 Task: Create a due date automation trigger when advanced on, 2 working days before a card is due add basic not assigned to anyone at 11:00 AM.
Action: Mouse moved to (1161, 95)
Screenshot: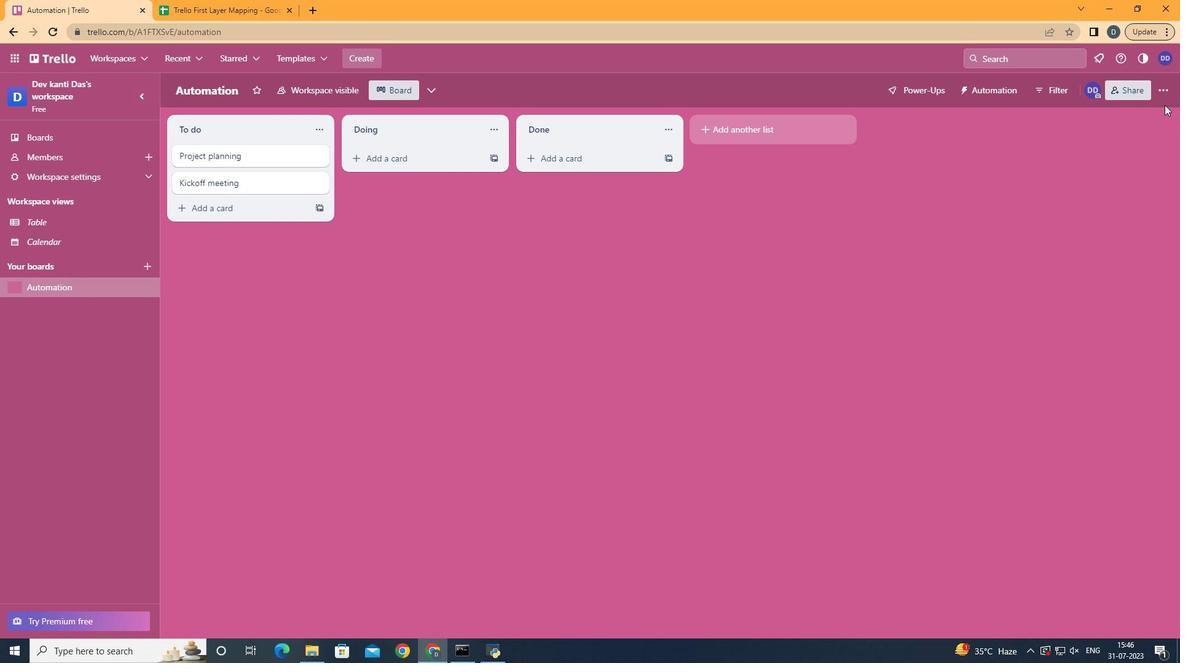 
Action: Mouse pressed left at (1161, 95)
Screenshot: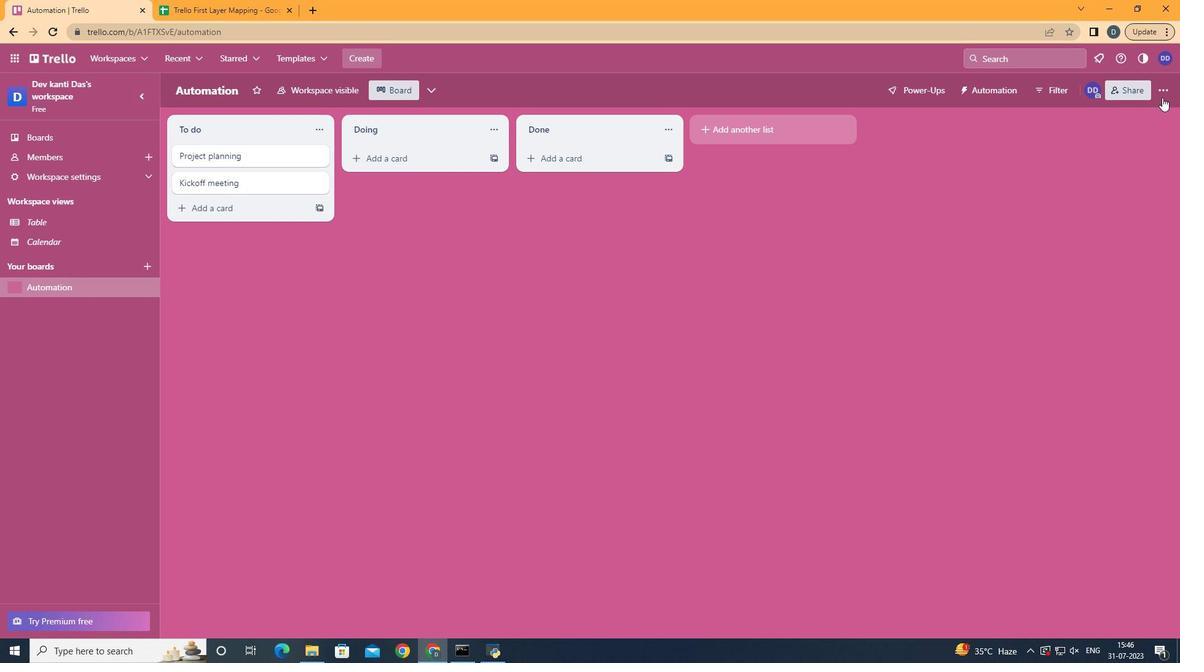 
Action: Mouse moved to (1086, 250)
Screenshot: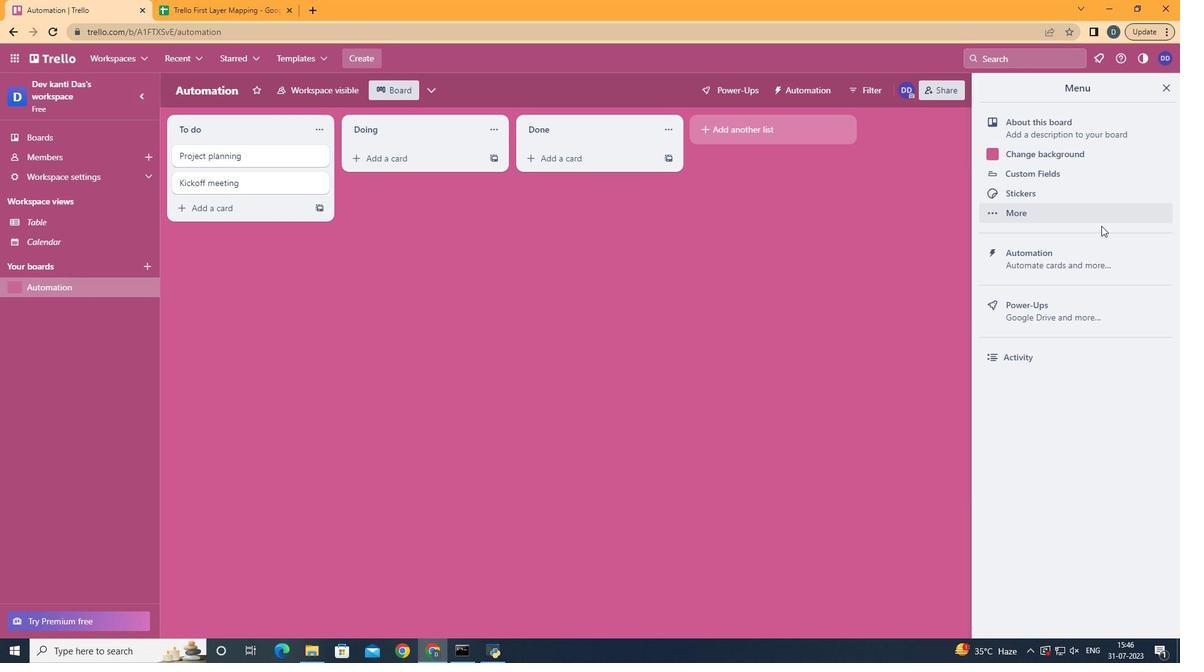 
Action: Mouse pressed left at (1086, 250)
Screenshot: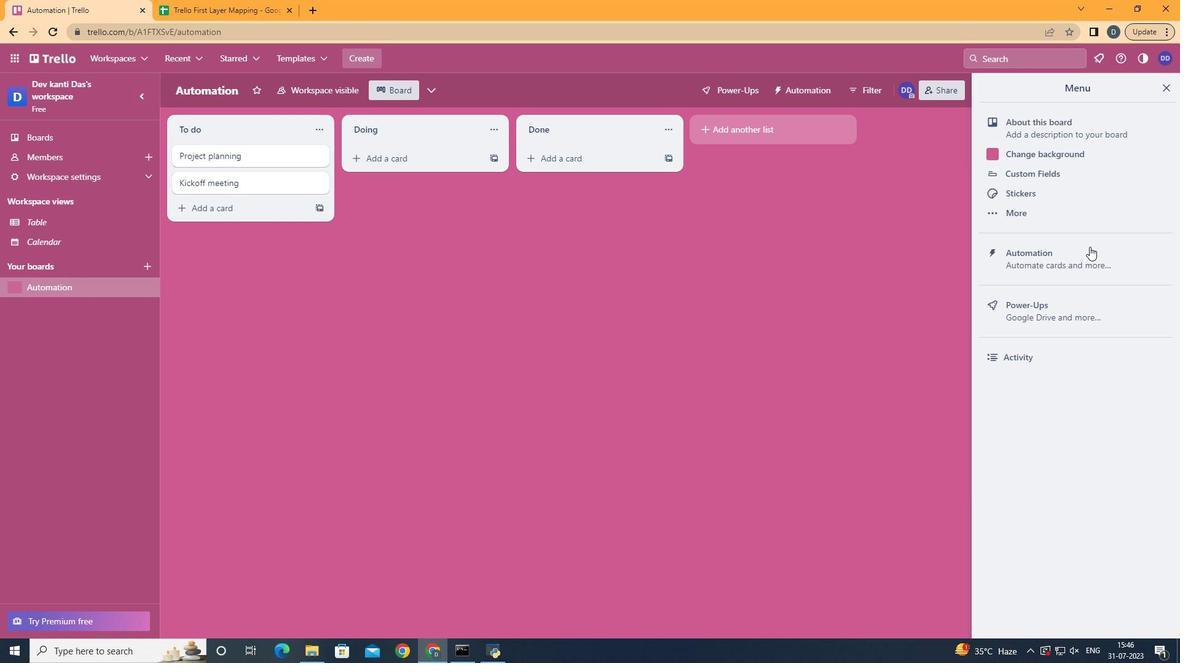 
Action: Mouse moved to (256, 242)
Screenshot: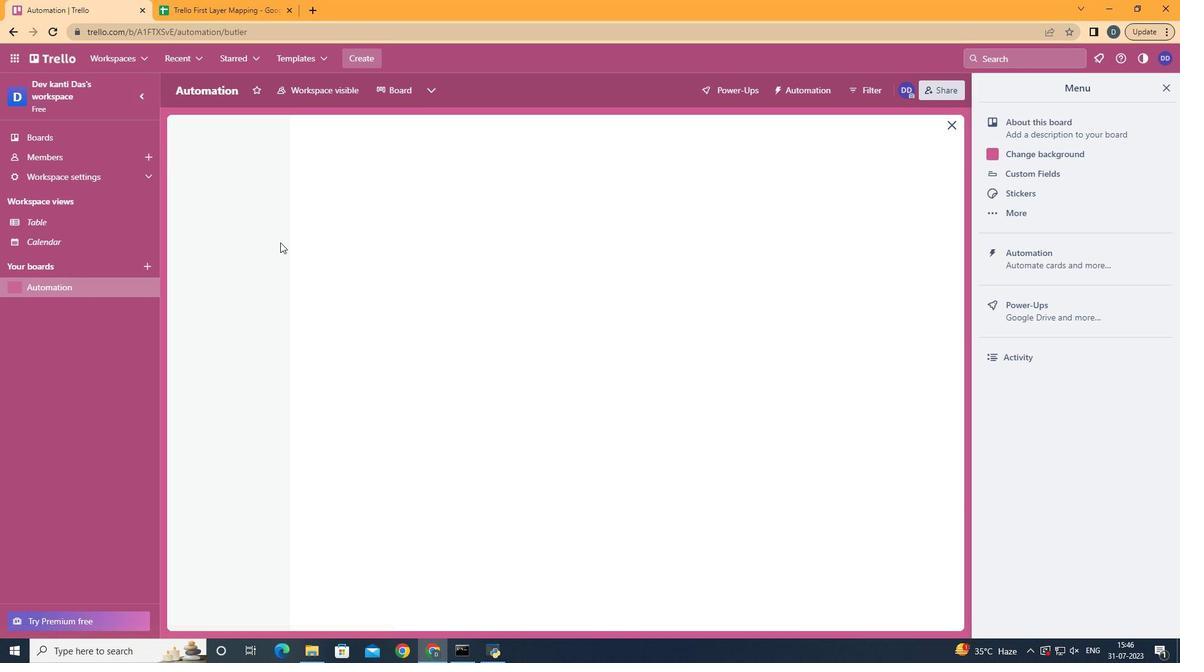
Action: Mouse pressed left at (256, 242)
Screenshot: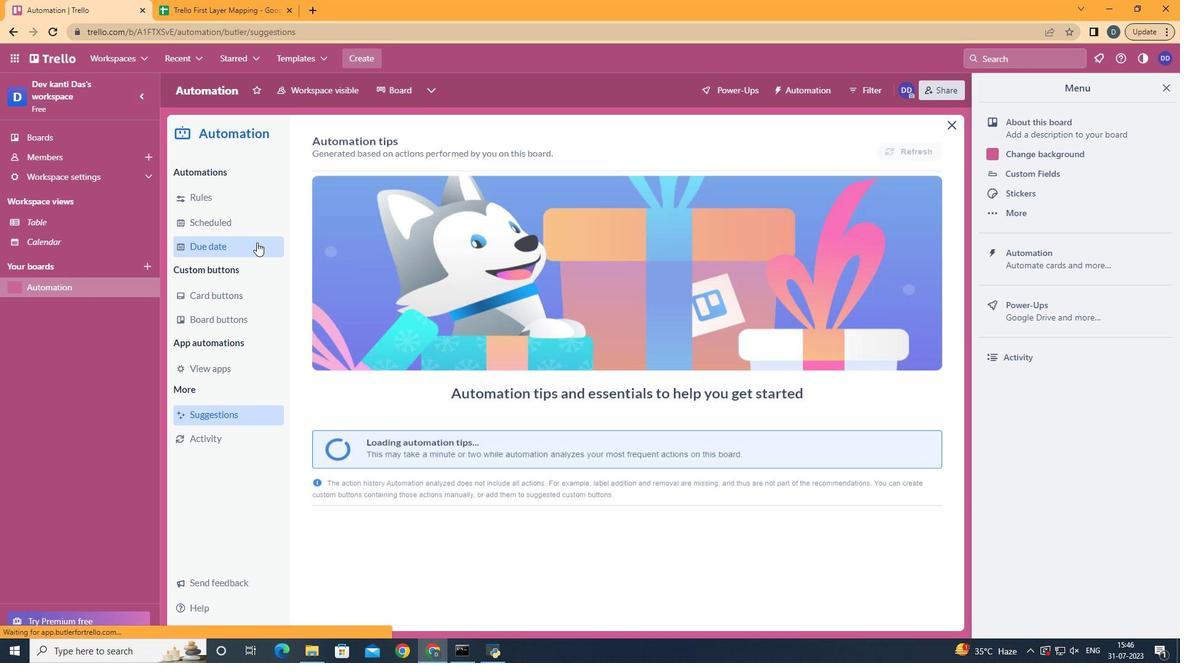 
Action: Mouse moved to (868, 148)
Screenshot: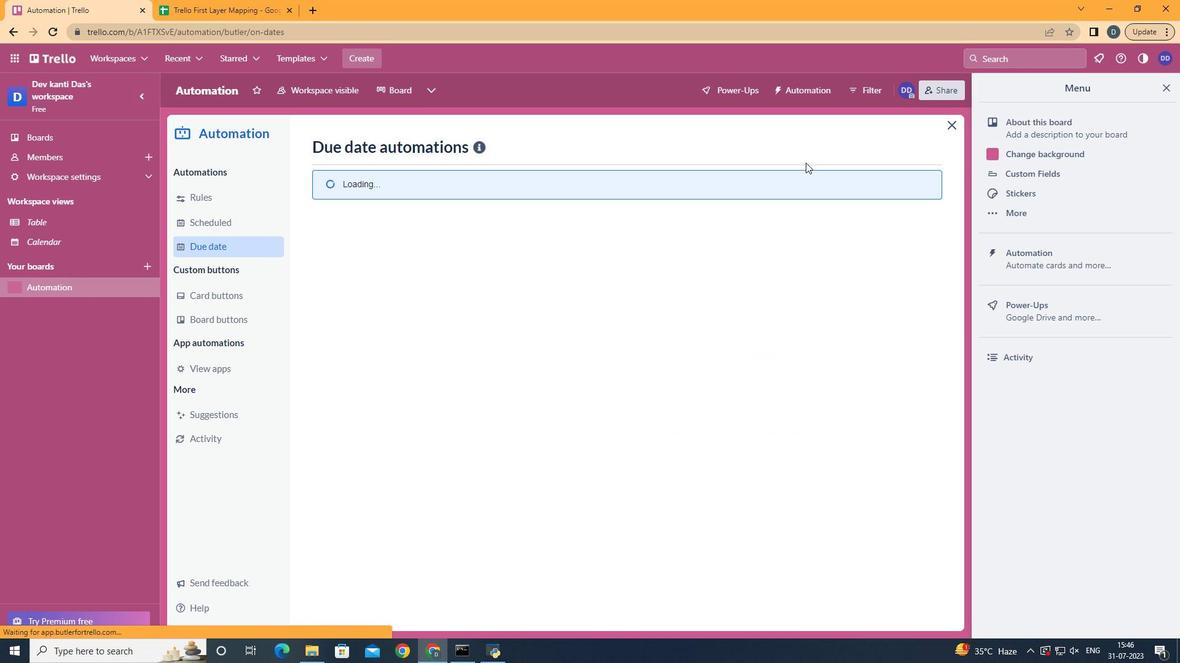 
Action: Mouse pressed left at (868, 148)
Screenshot: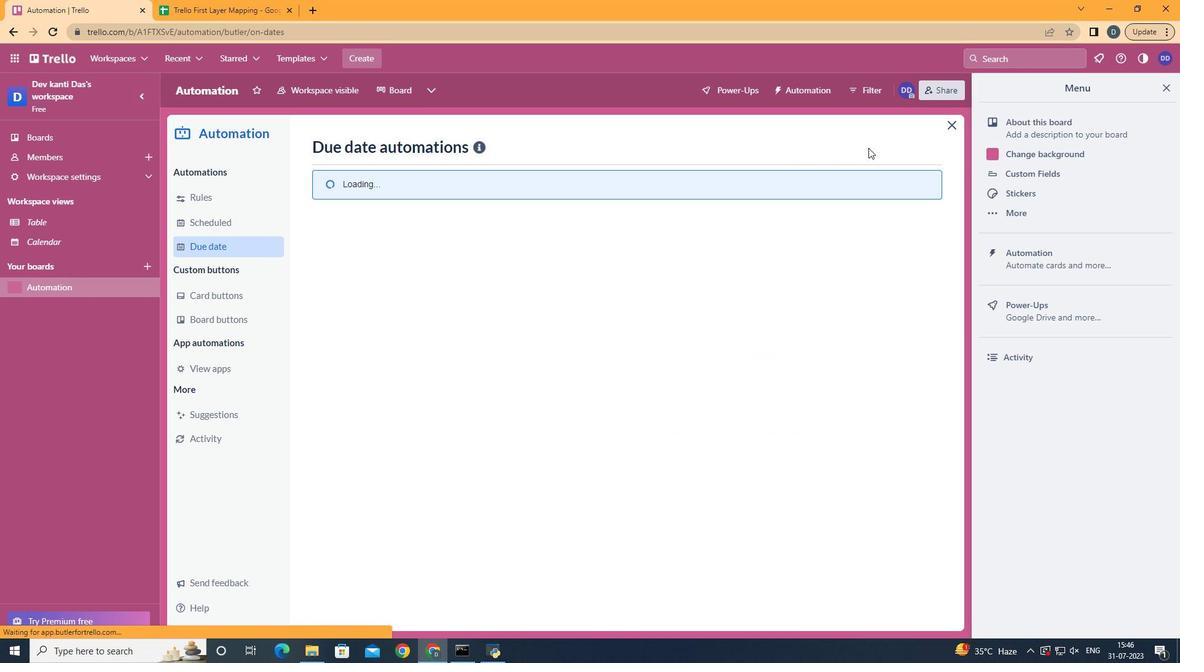 
Action: Mouse pressed left at (868, 148)
Screenshot: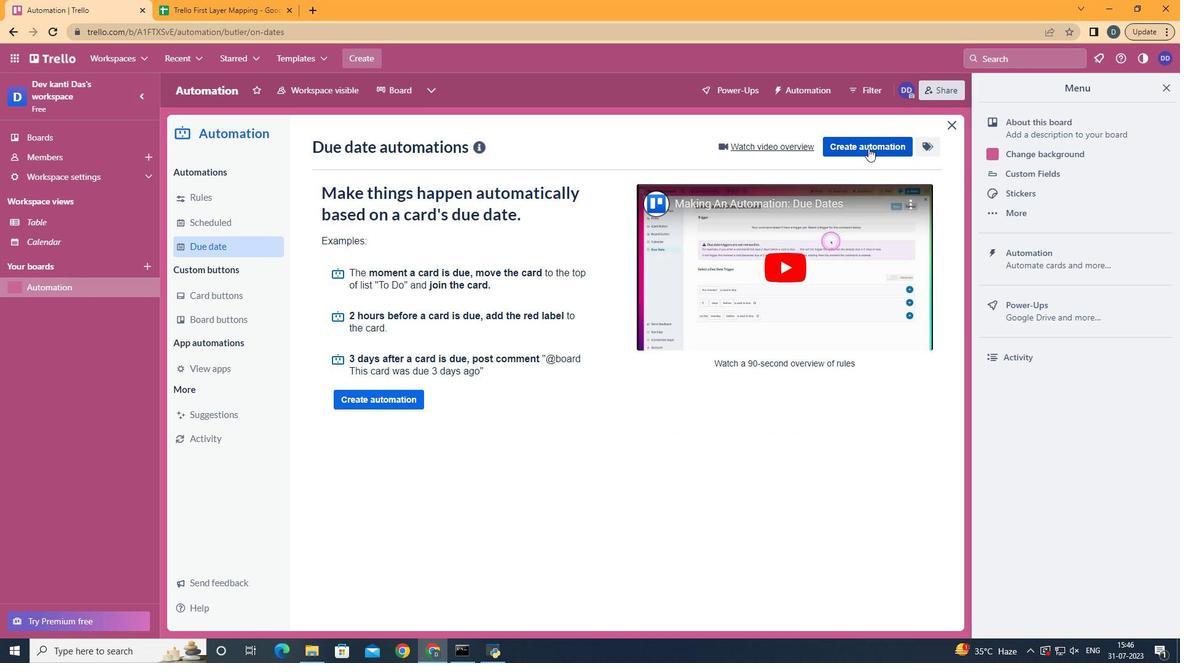 
Action: Mouse moved to (640, 266)
Screenshot: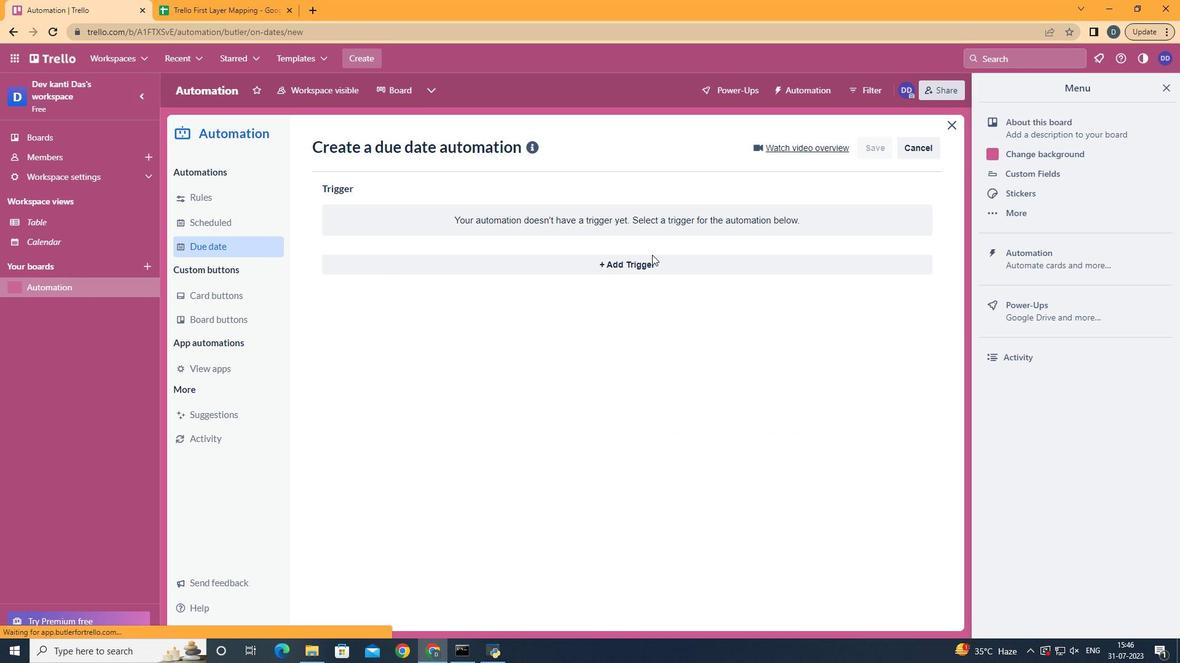 
Action: Mouse pressed left at (640, 266)
Screenshot: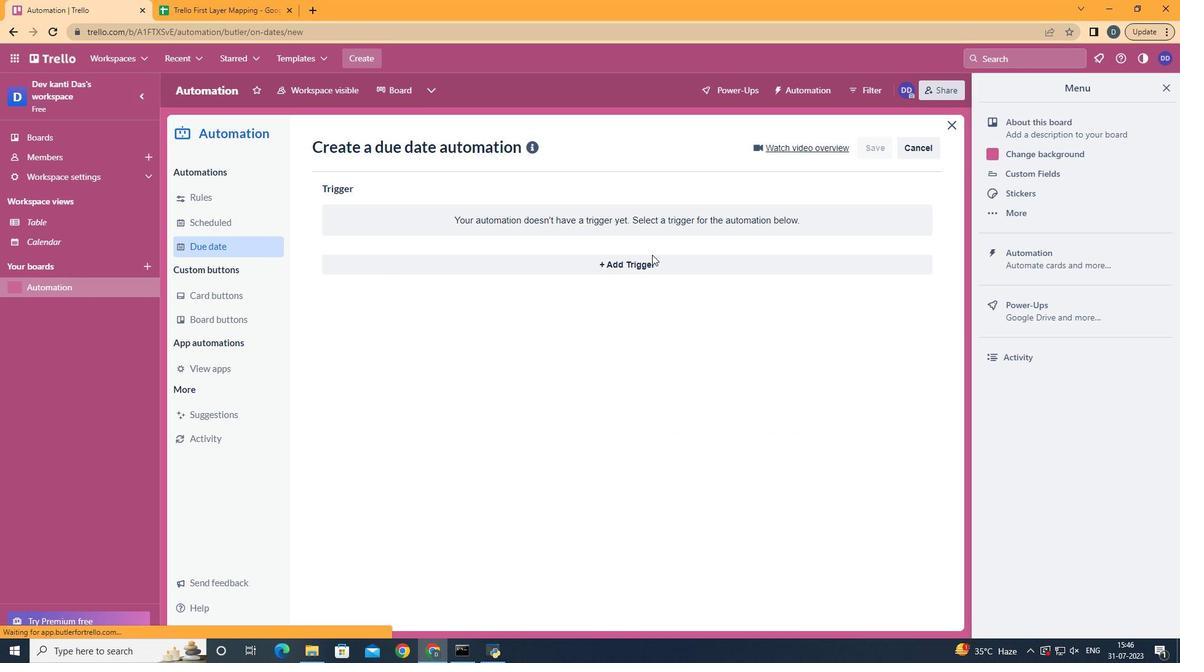 
Action: Mouse moved to (405, 497)
Screenshot: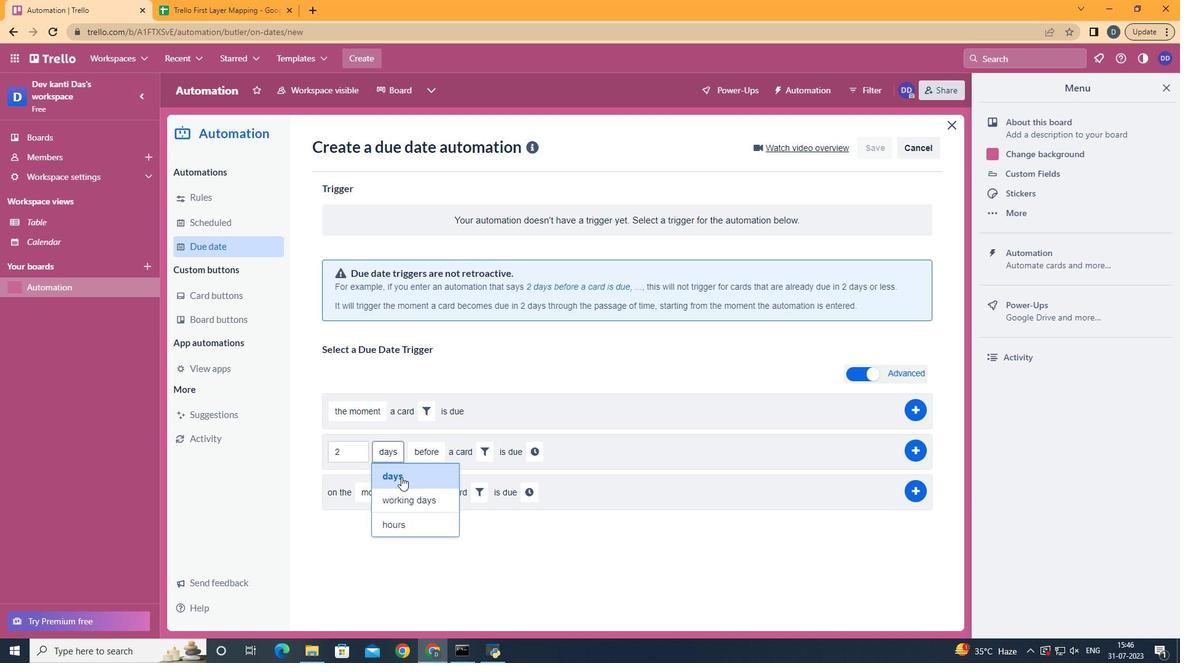 
Action: Mouse pressed left at (405, 497)
Screenshot: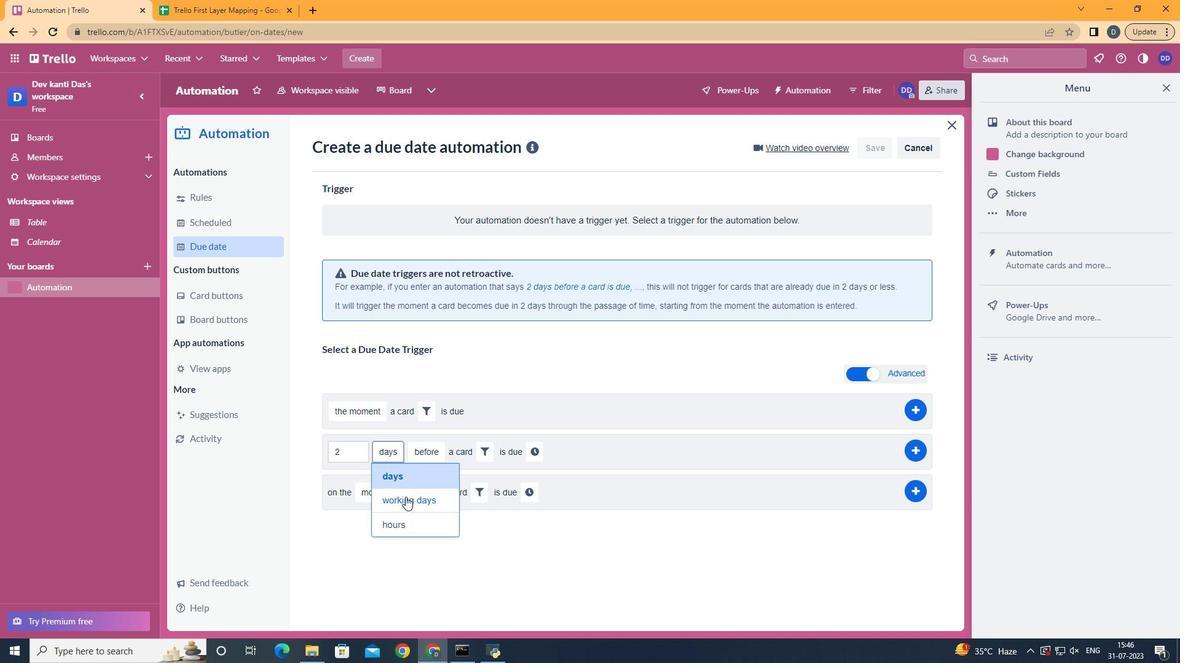 
Action: Mouse moved to (458, 474)
Screenshot: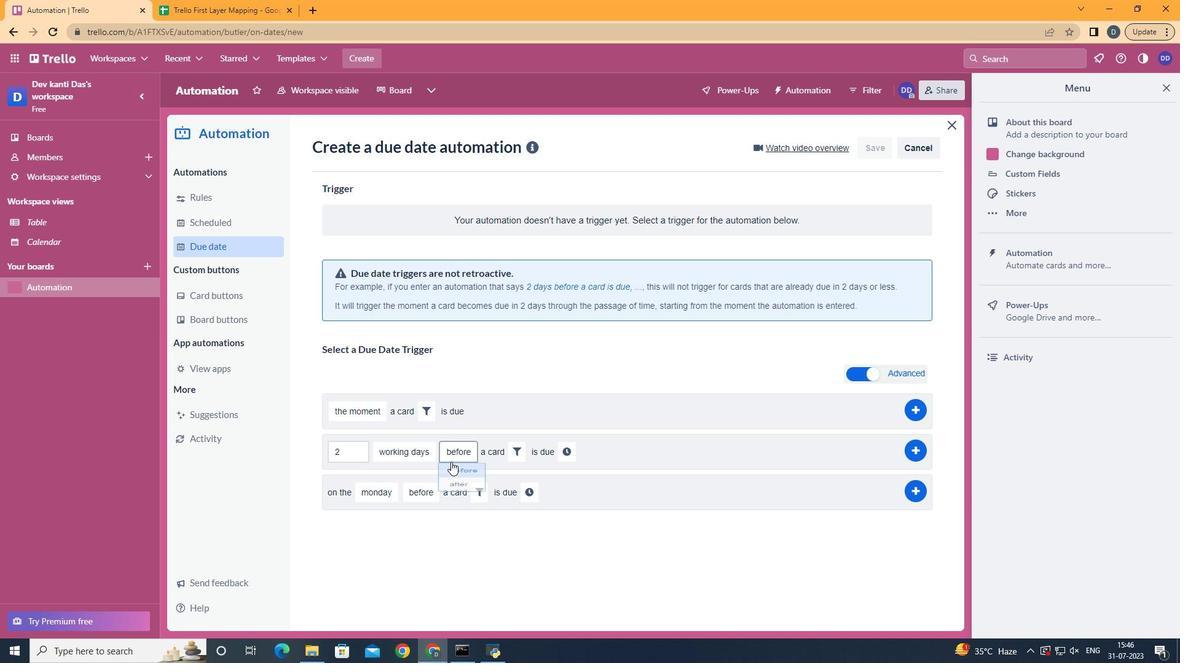 
Action: Mouse pressed left at (458, 474)
Screenshot: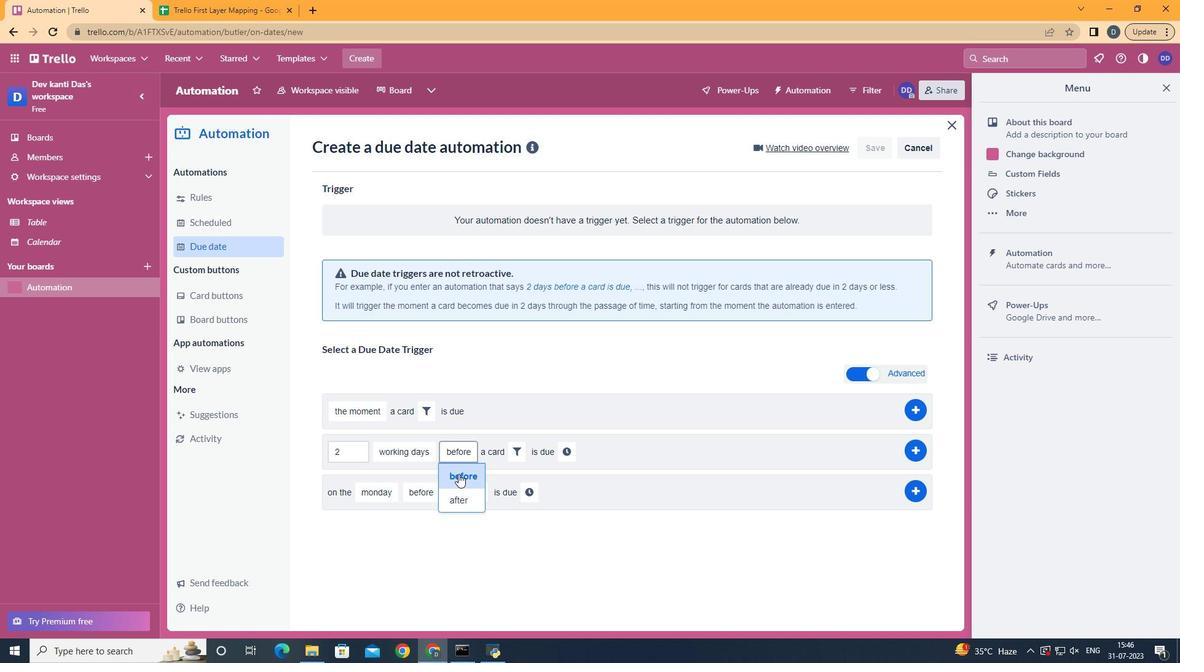 
Action: Mouse moved to (523, 454)
Screenshot: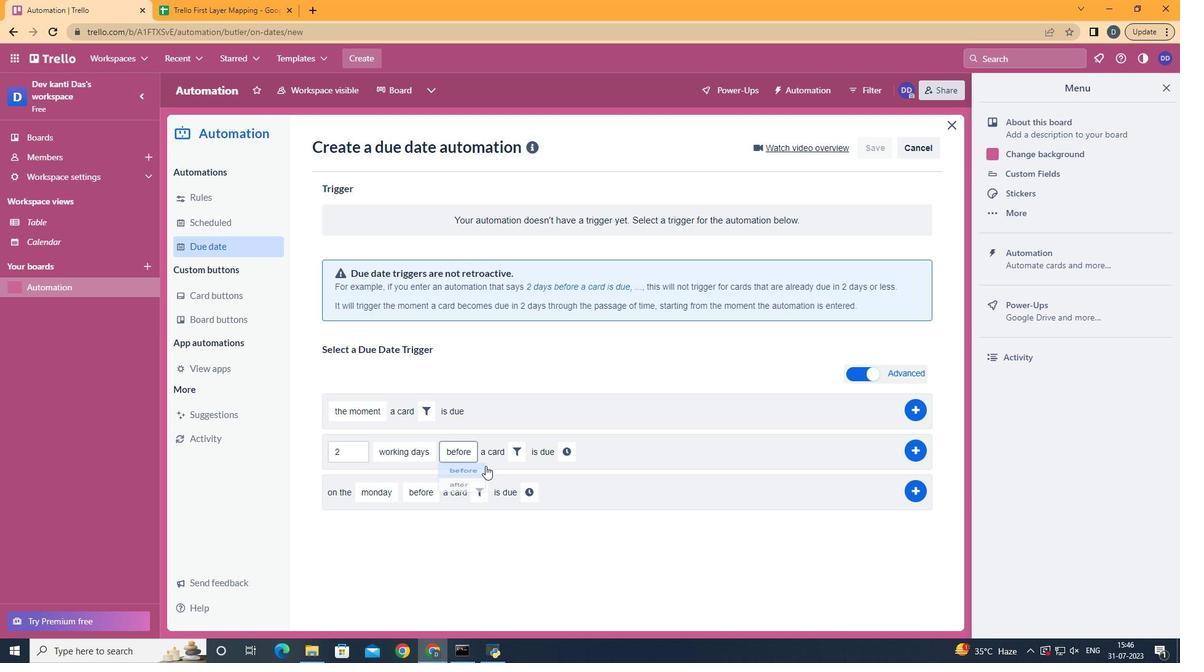 
Action: Mouse pressed left at (523, 454)
Screenshot: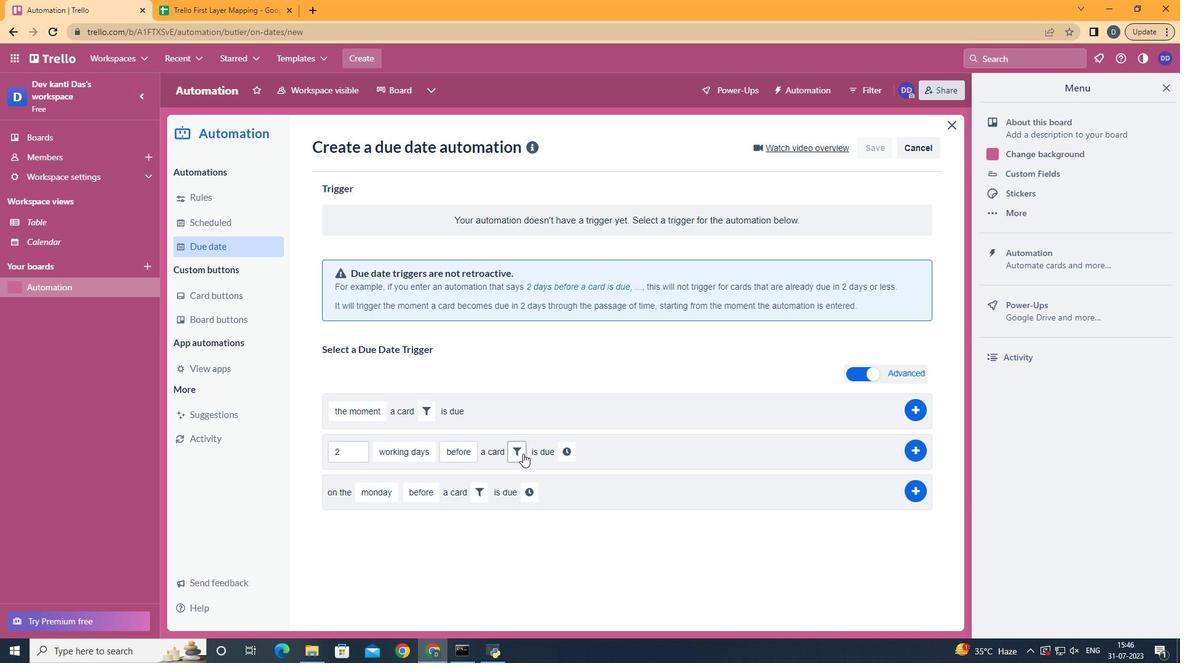 
Action: Mouse moved to (564, 567)
Screenshot: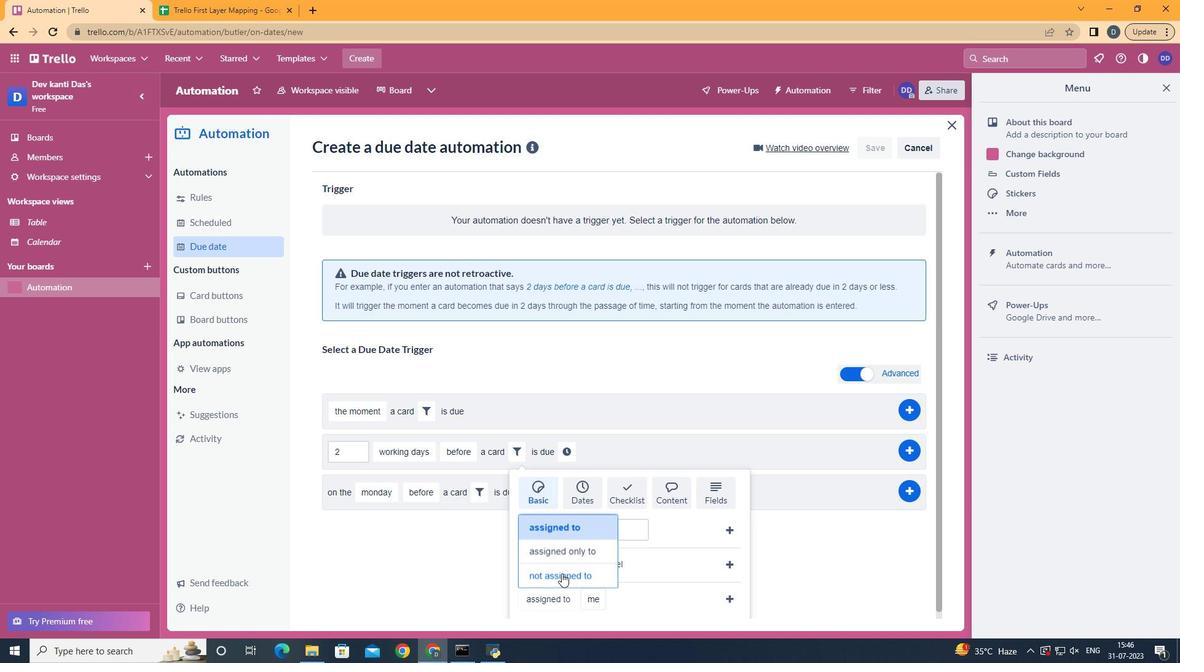 
Action: Mouse pressed left at (564, 567)
Screenshot: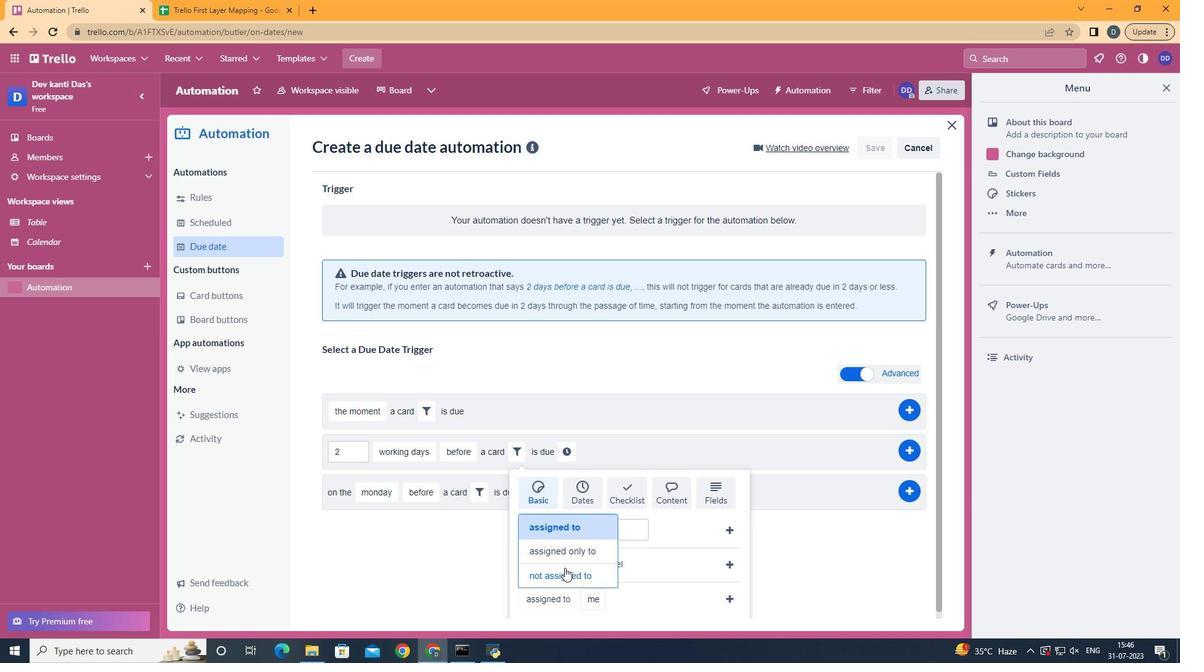 
Action: Mouse moved to (615, 551)
Screenshot: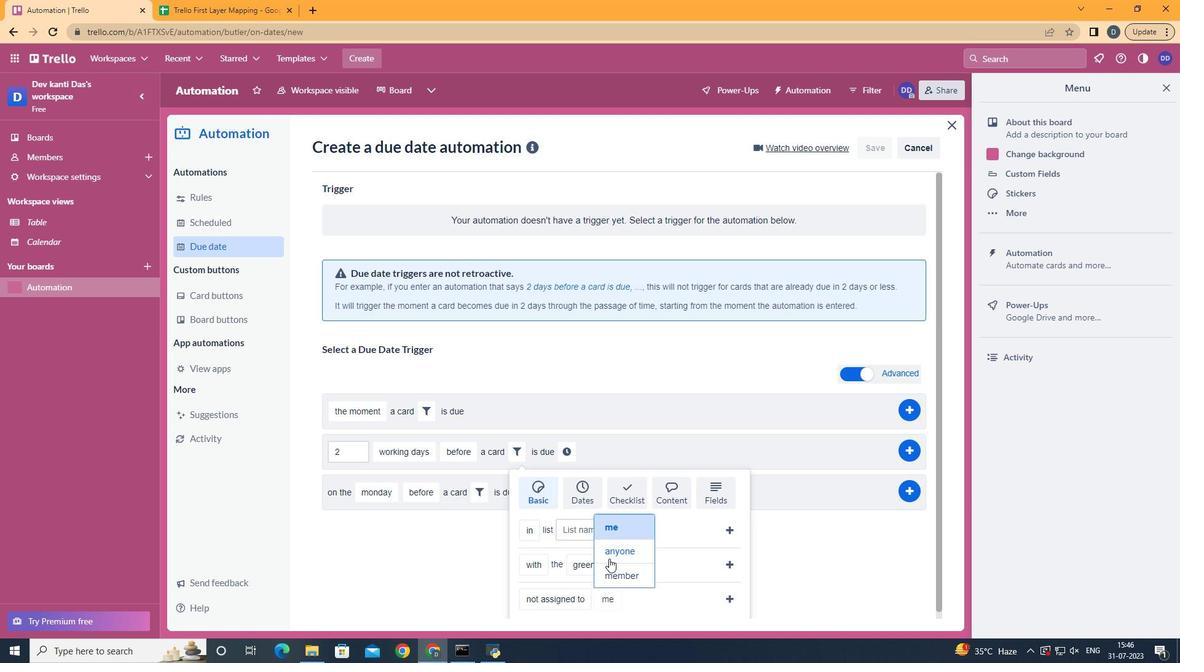 
Action: Mouse pressed left at (615, 551)
Screenshot: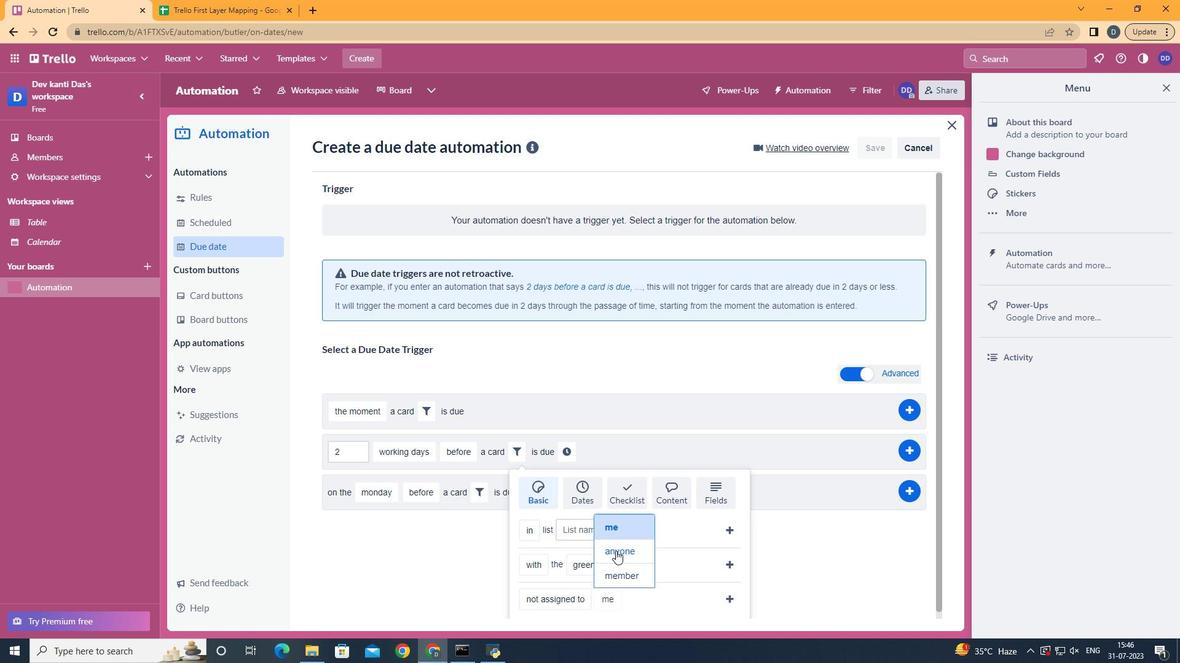 
Action: Mouse moved to (732, 597)
Screenshot: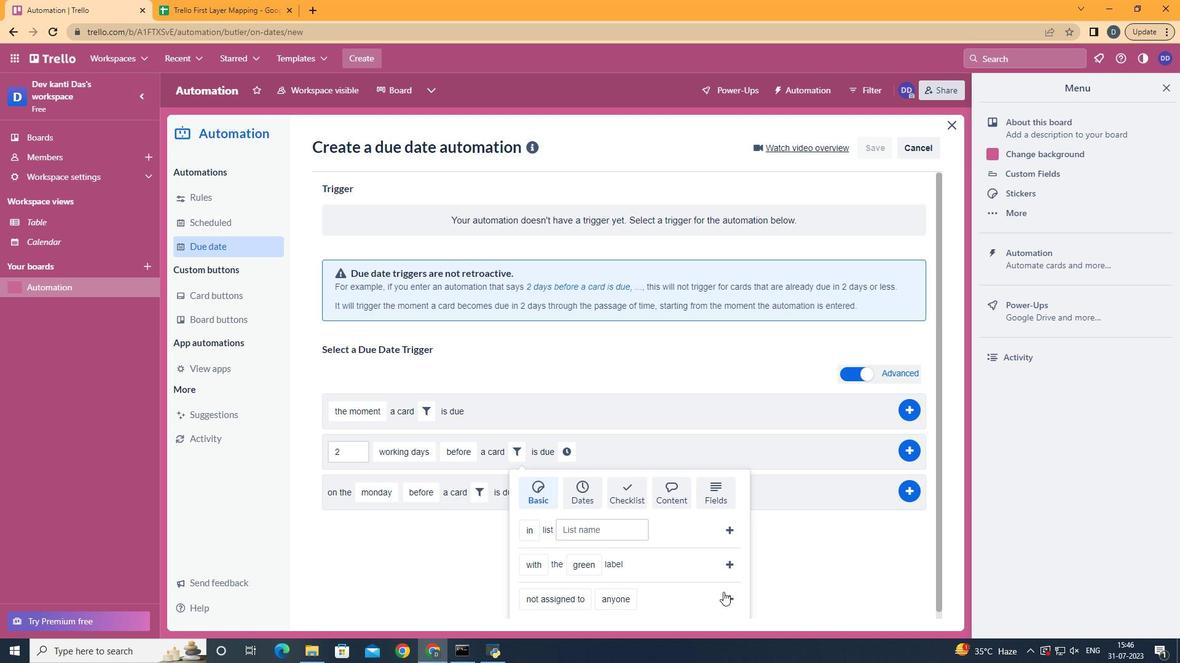 
Action: Mouse pressed left at (732, 597)
Screenshot: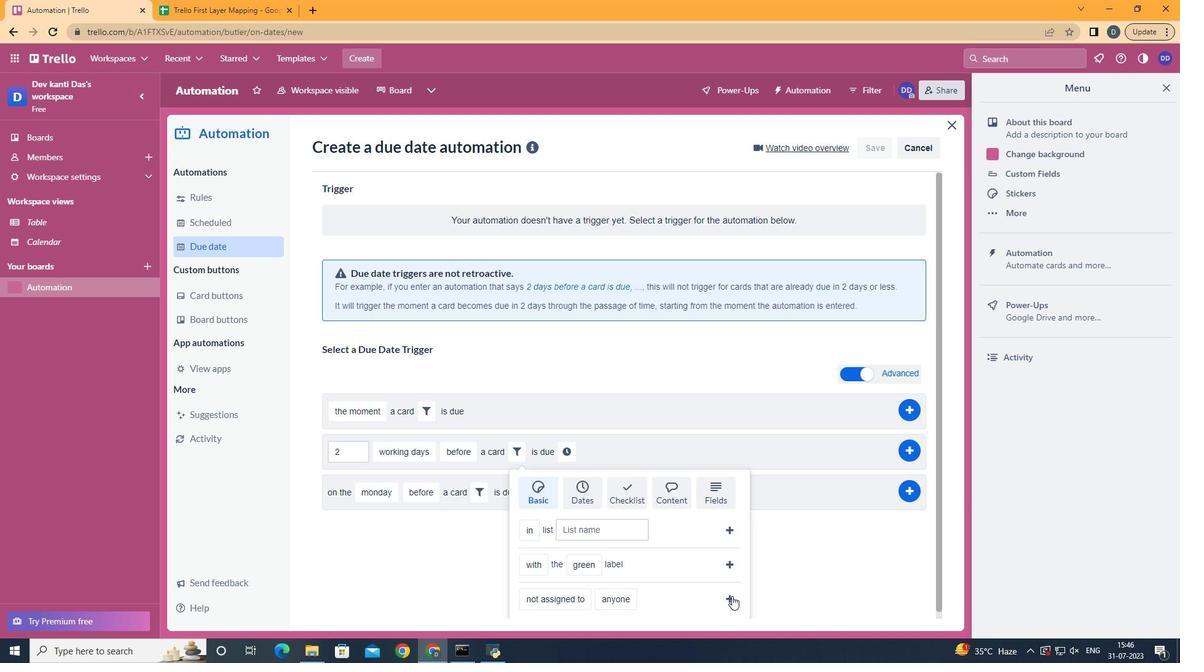 
Action: Mouse moved to (685, 457)
Screenshot: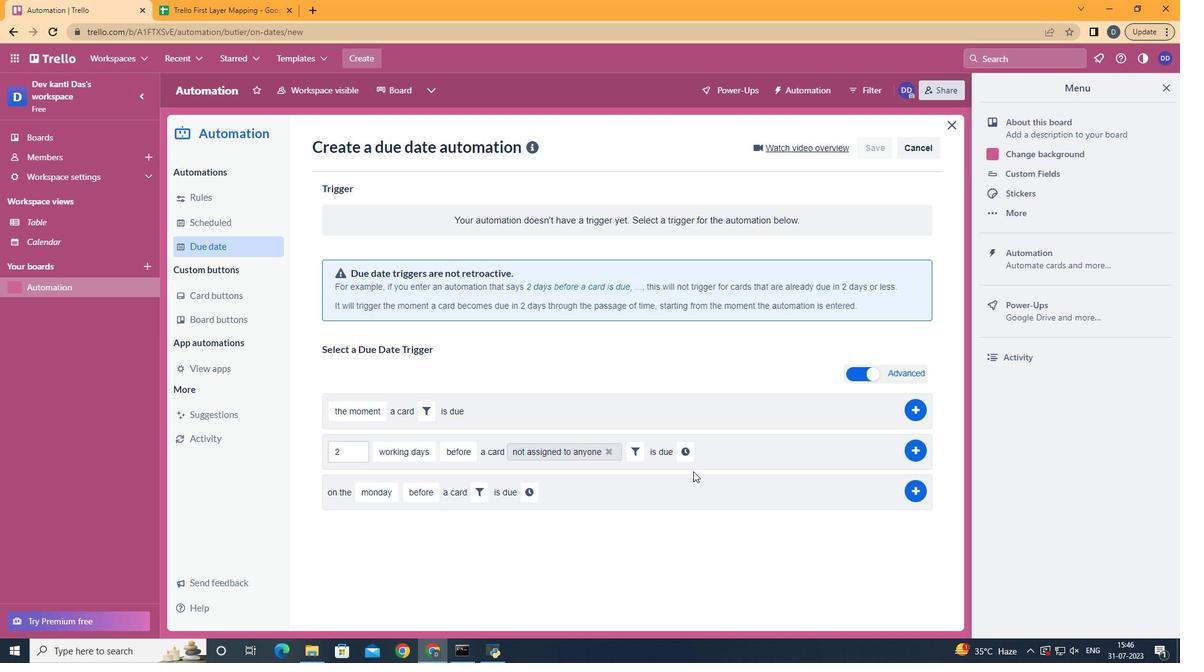 
Action: Mouse pressed left at (685, 457)
Screenshot: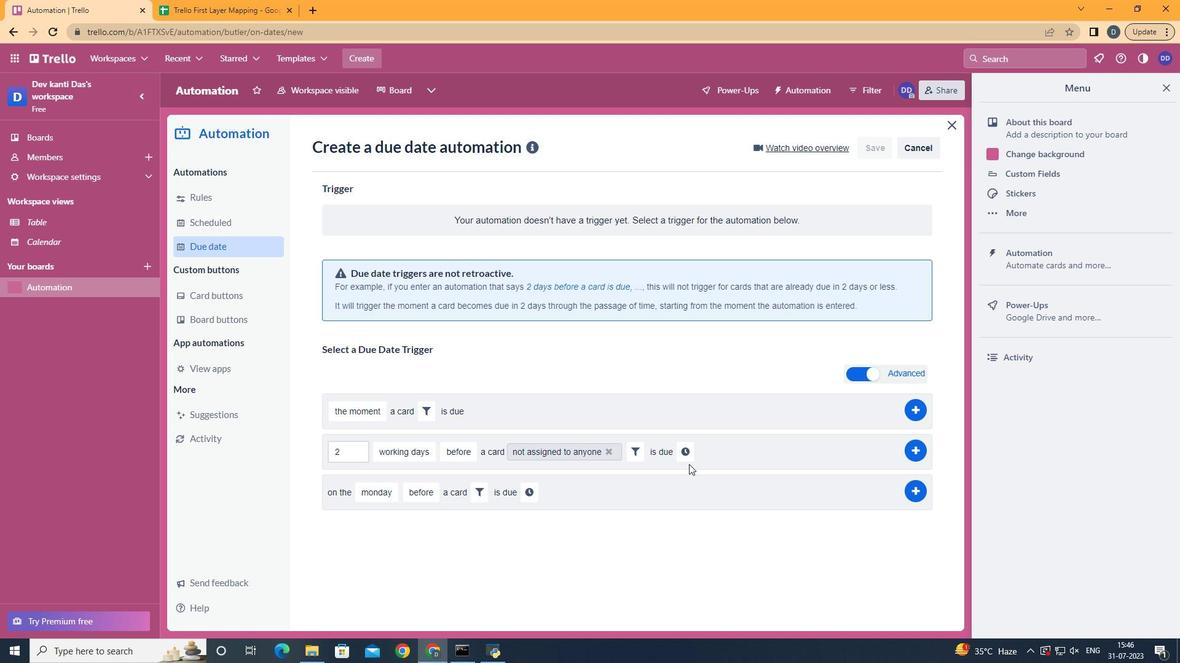 
Action: Mouse moved to (705, 461)
Screenshot: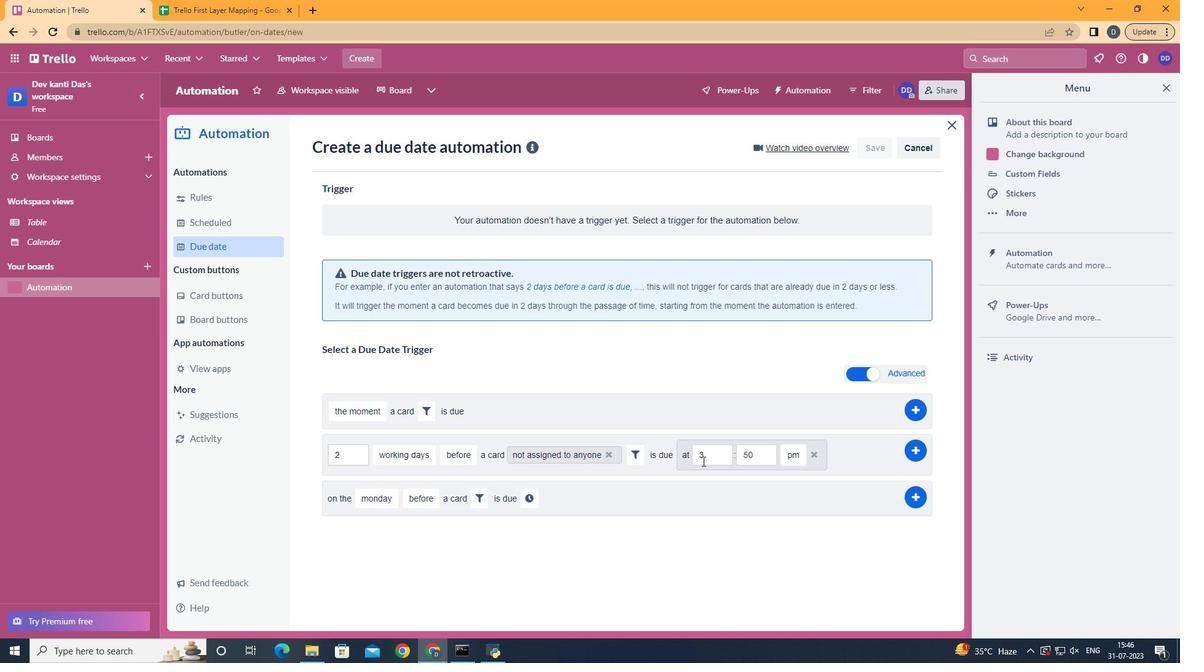
Action: Mouse pressed left at (705, 461)
Screenshot: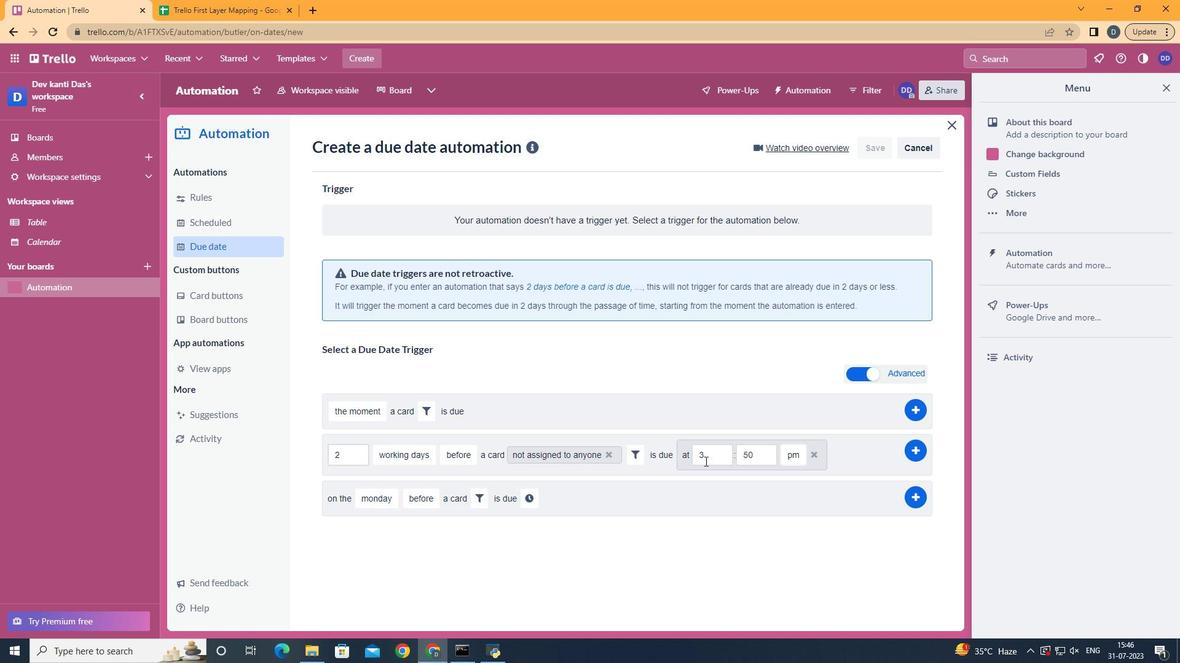 
Action: Key pressed <Key.backspace>11
Screenshot: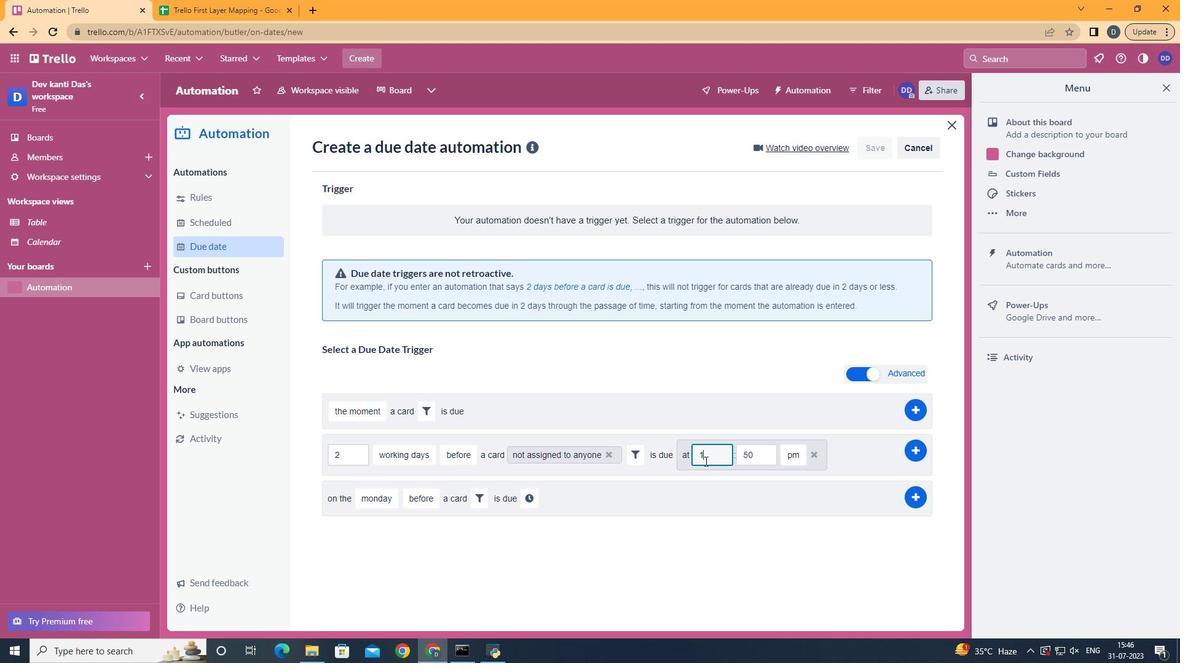 
Action: Mouse moved to (760, 454)
Screenshot: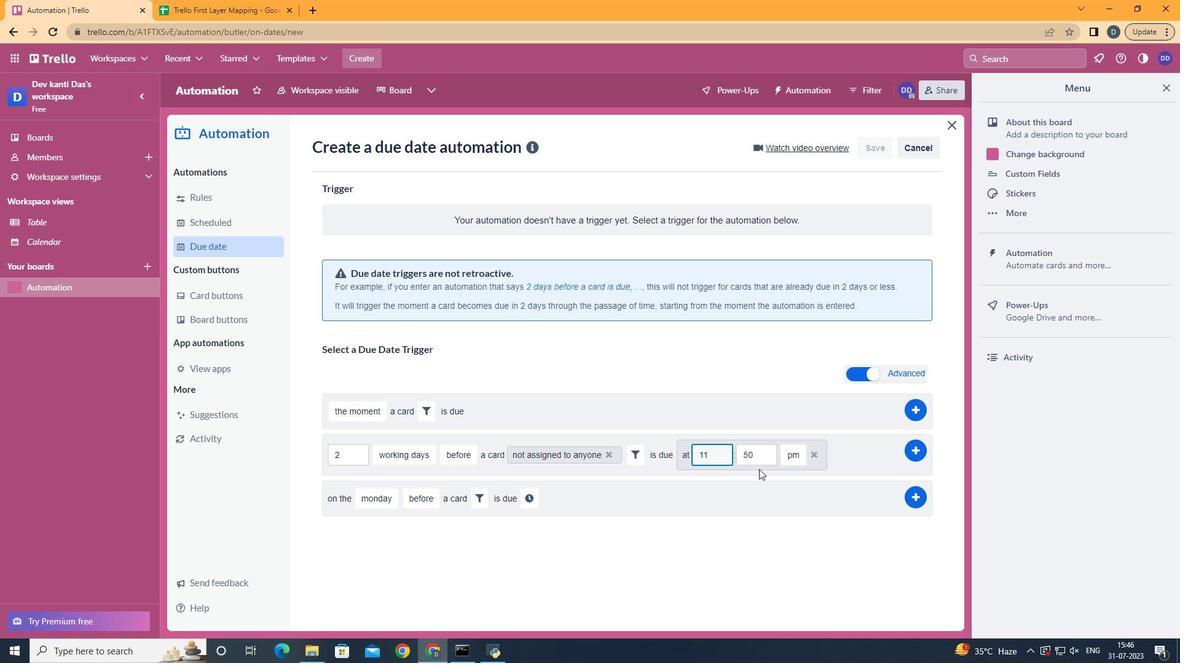 
Action: Mouse pressed left at (760, 454)
Screenshot: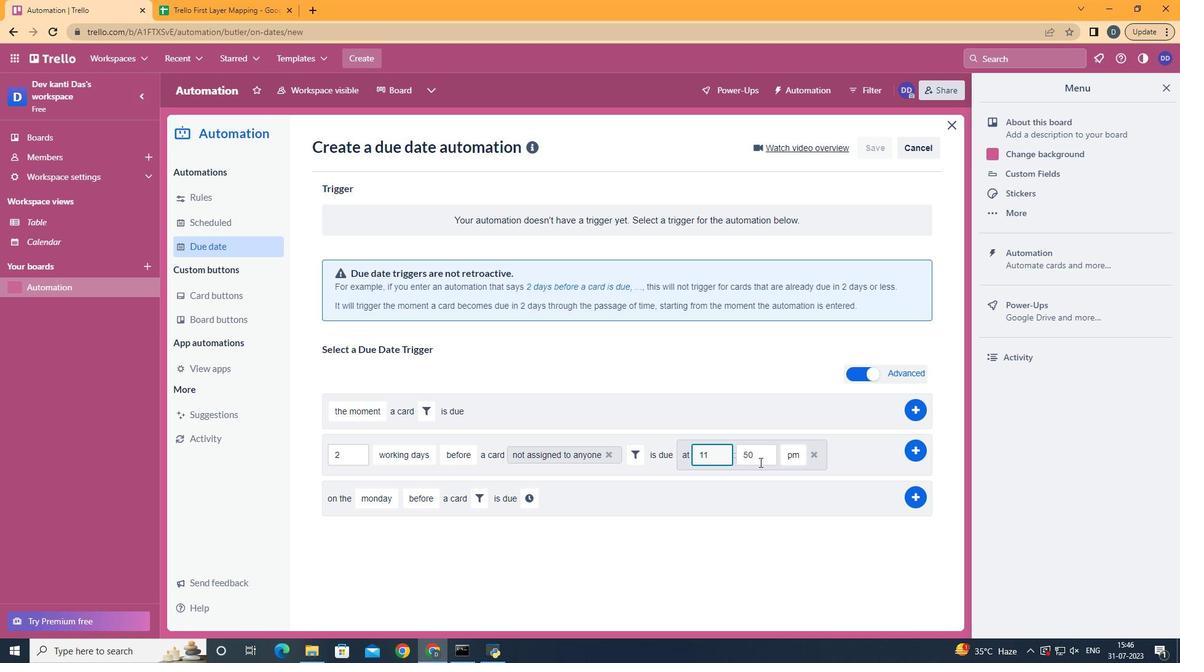 
Action: Key pressed <Key.backspace><Key.backspace>00
Screenshot: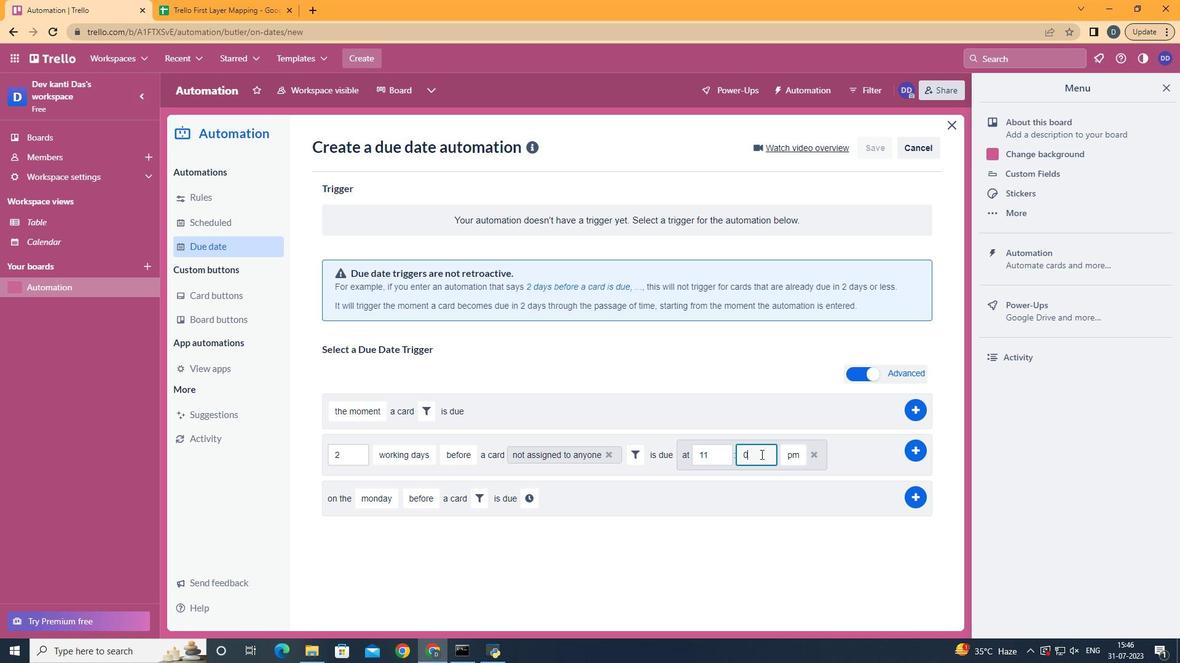 
Action: Mouse moved to (794, 479)
Screenshot: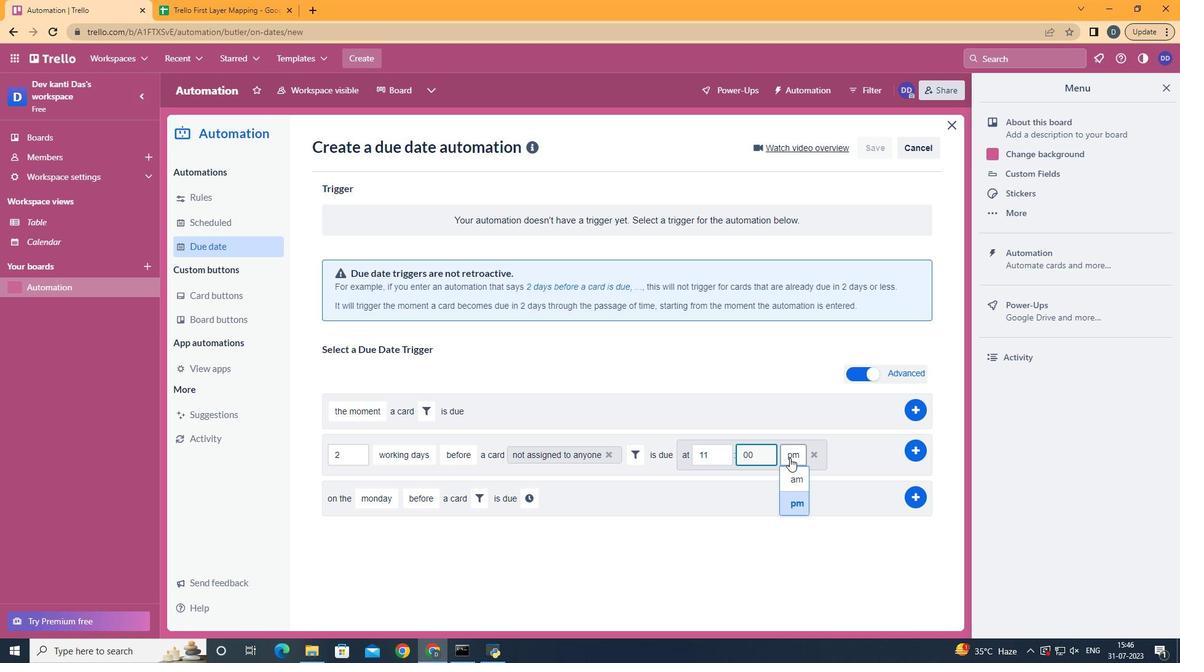 
Action: Mouse pressed left at (794, 479)
Screenshot: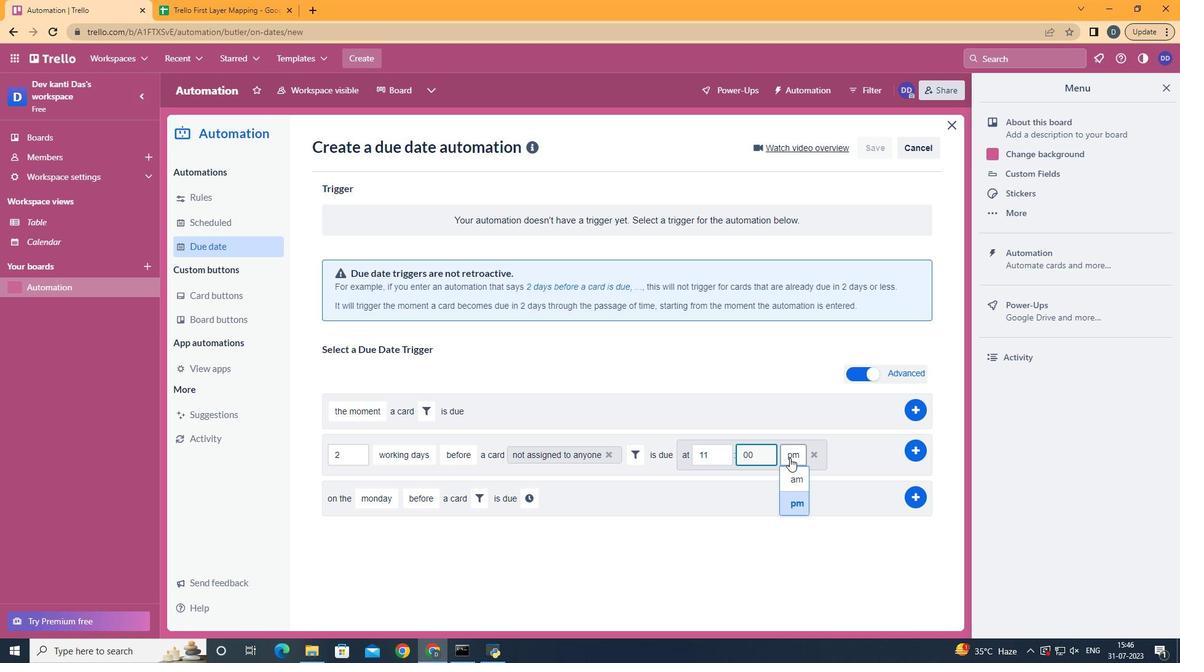 
Action: Mouse moved to (913, 450)
Screenshot: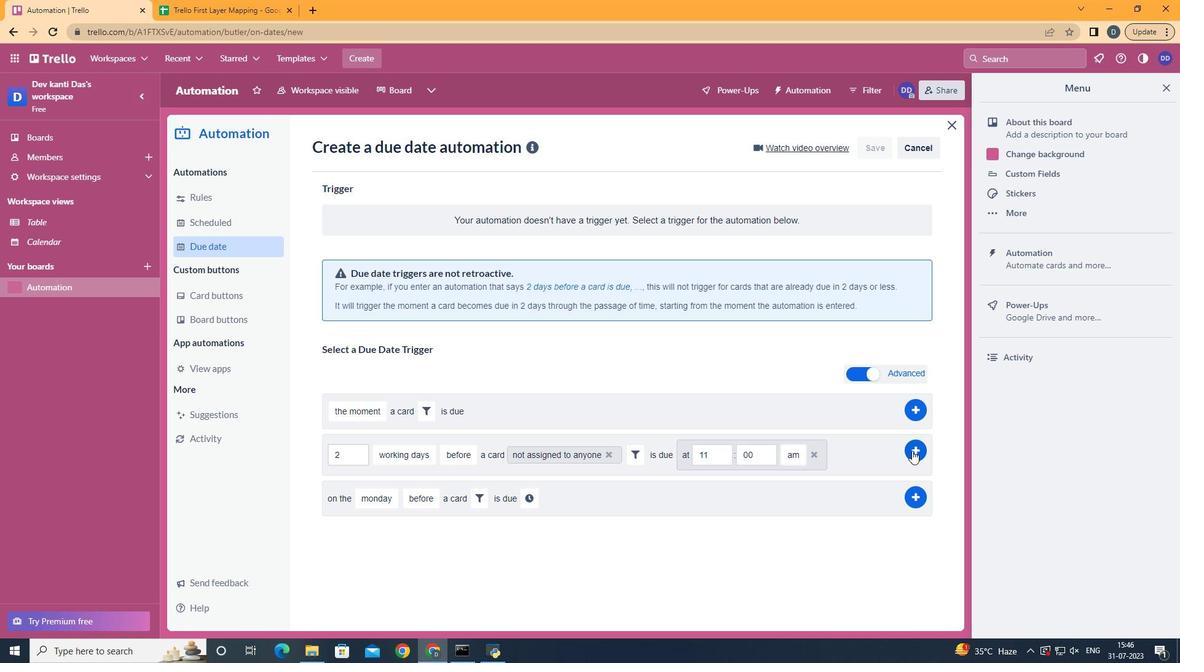 
Action: Mouse pressed left at (913, 450)
Screenshot: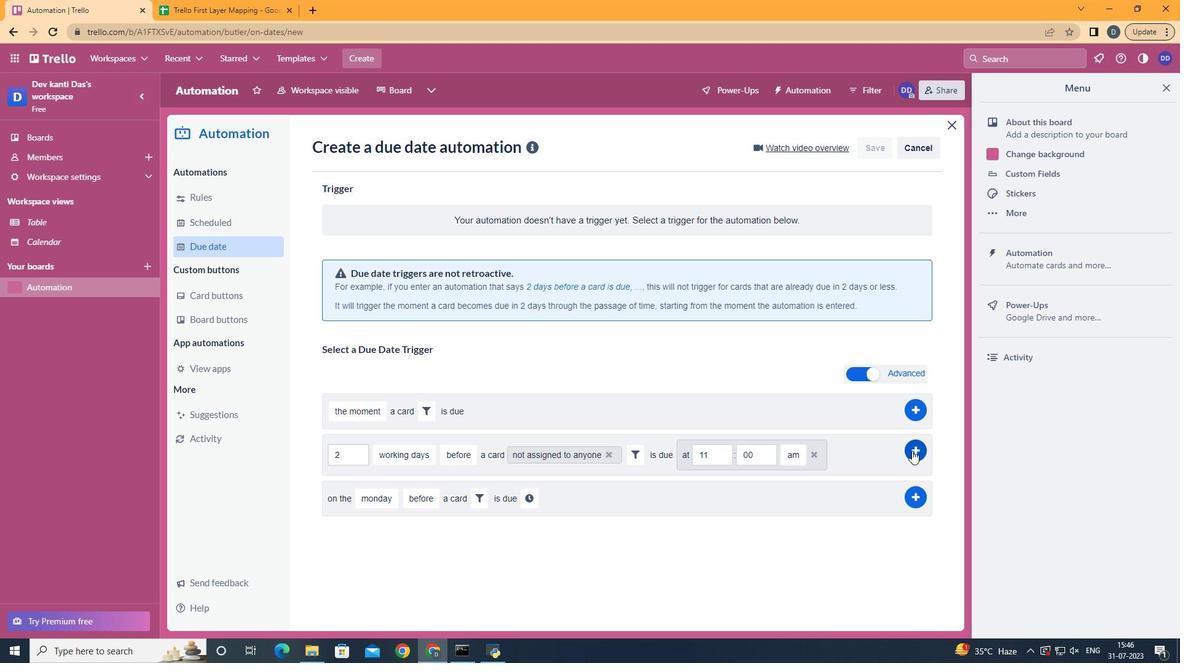 
Action: Mouse moved to (435, 220)
Screenshot: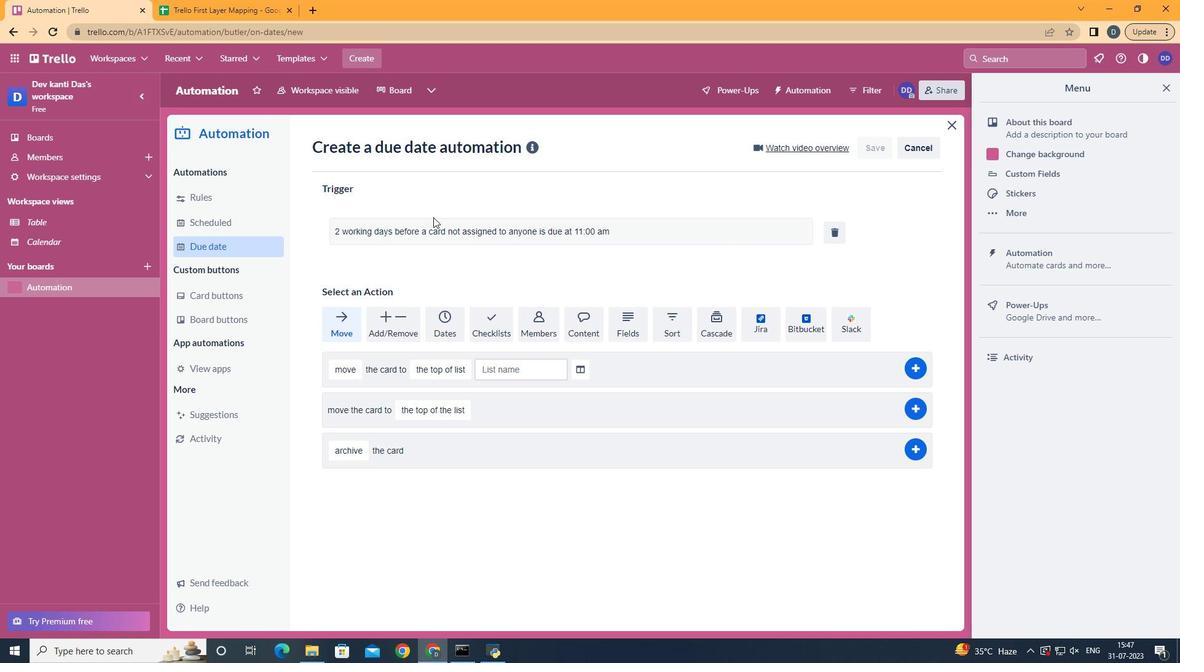 
